 Task: Create a due date automation trigger when advanced on, on the monday of the week before a card is due add fields with custom field "Resume" cleared at 11:00 AM.
Action: Mouse moved to (828, 66)
Screenshot: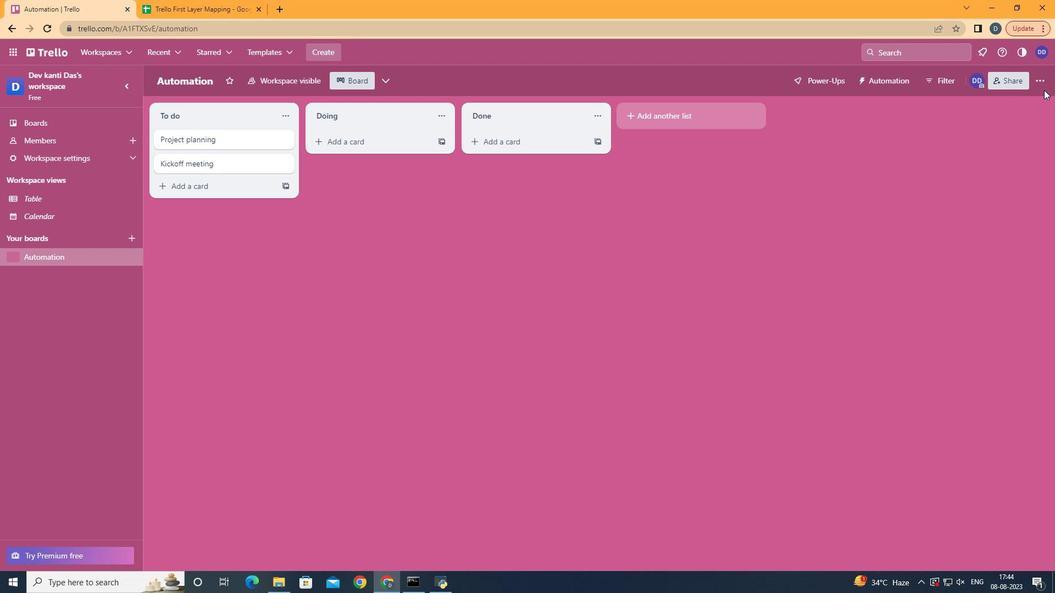 
Action: Mouse pressed left at (828, 66)
Screenshot: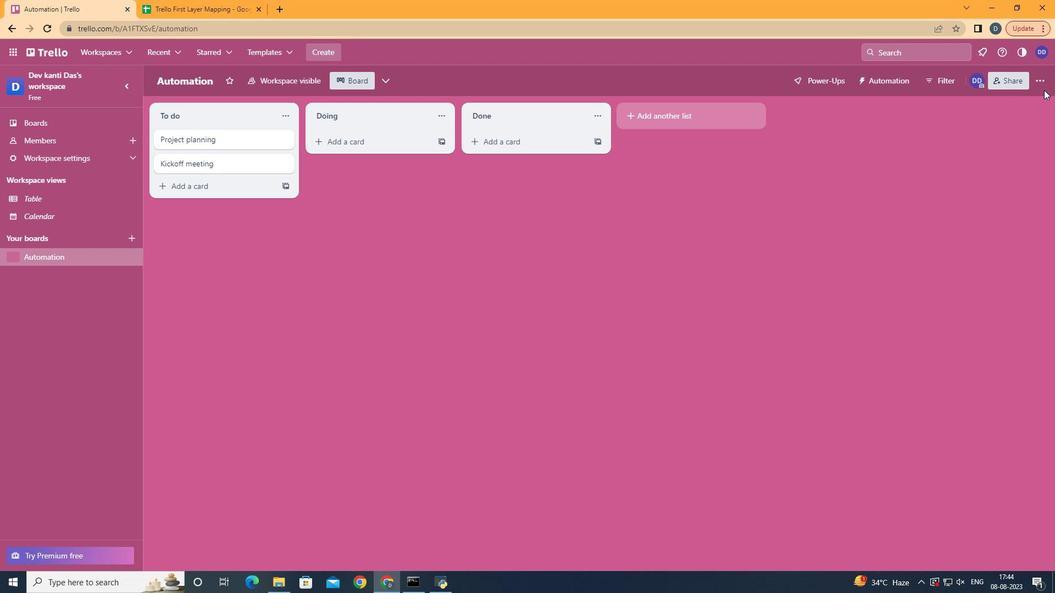 
Action: Mouse moved to (828, 56)
Screenshot: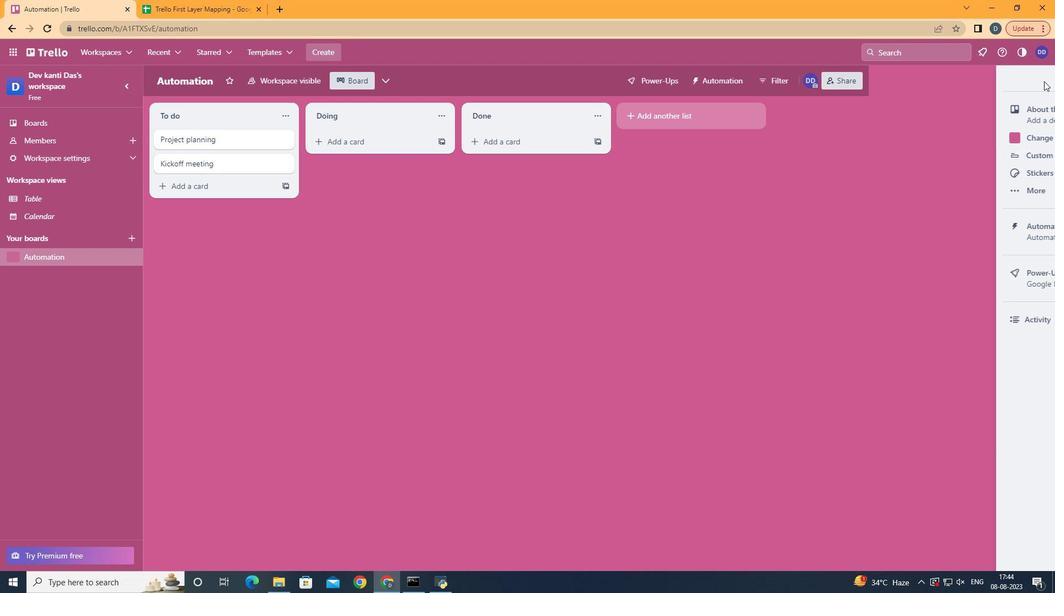 
Action: Mouse pressed left at (828, 56)
Screenshot: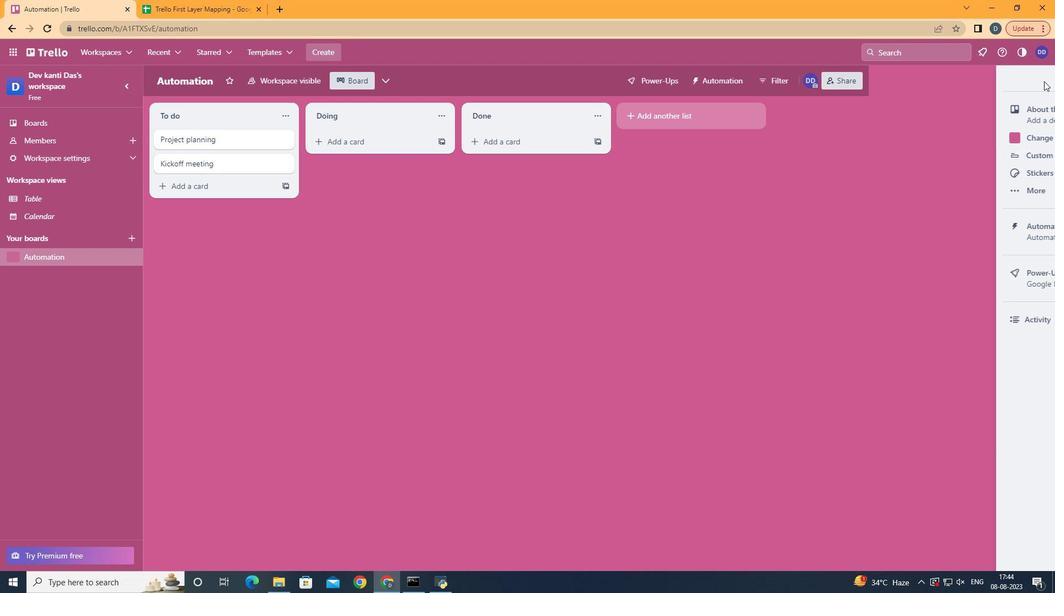 
Action: Mouse moved to (789, 235)
Screenshot: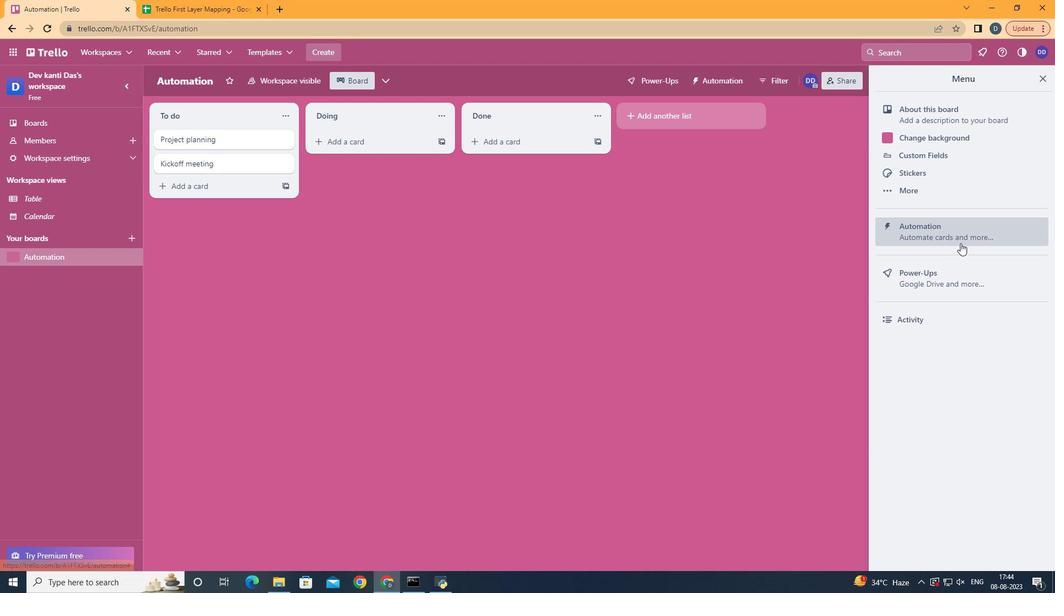 
Action: Mouse pressed left at (789, 235)
Screenshot: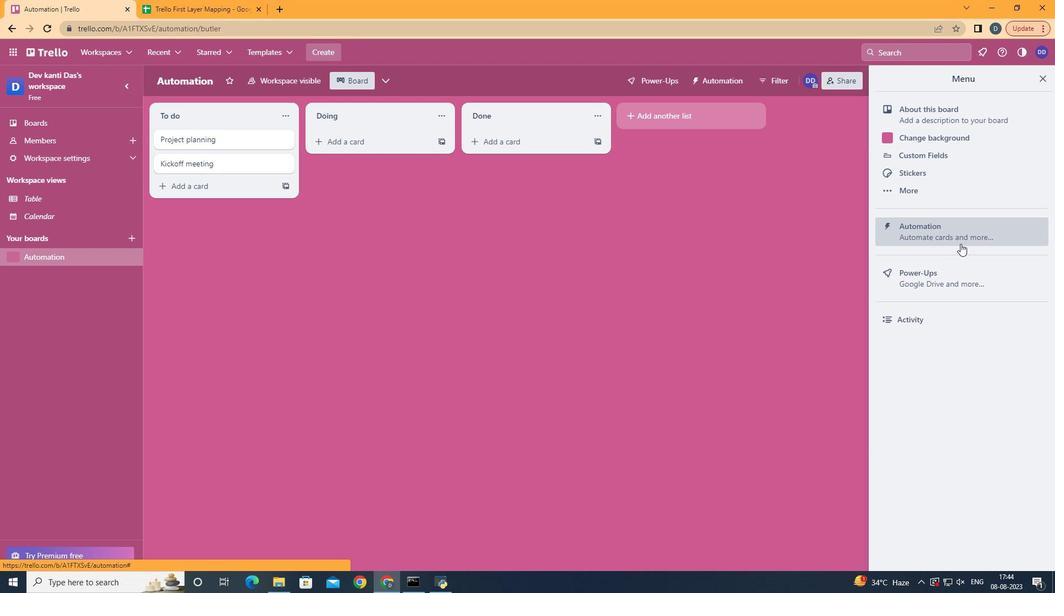 
Action: Mouse moved to (447, 214)
Screenshot: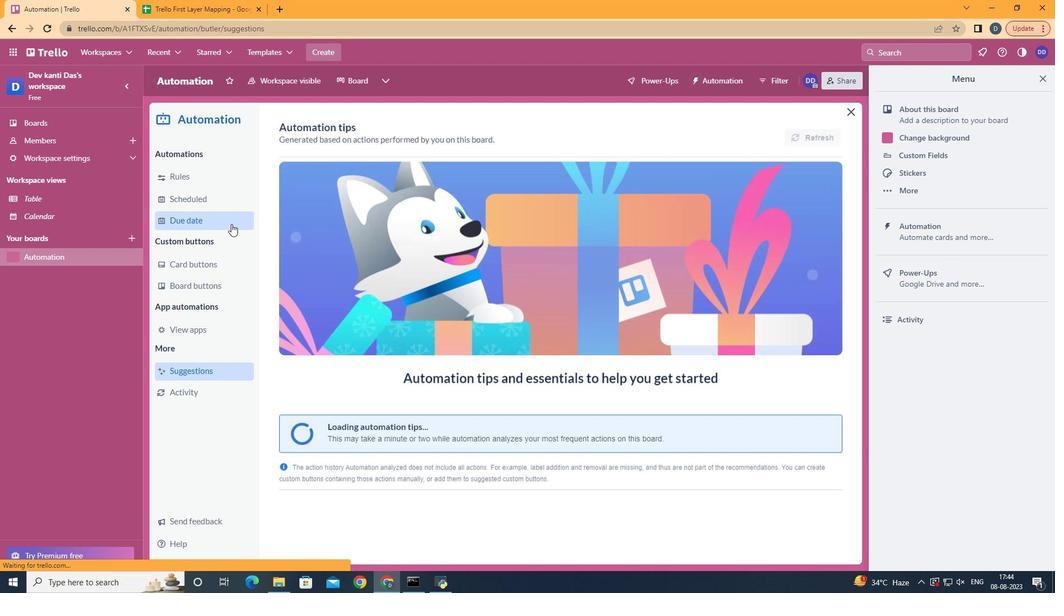 
Action: Mouse pressed left at (447, 214)
Screenshot: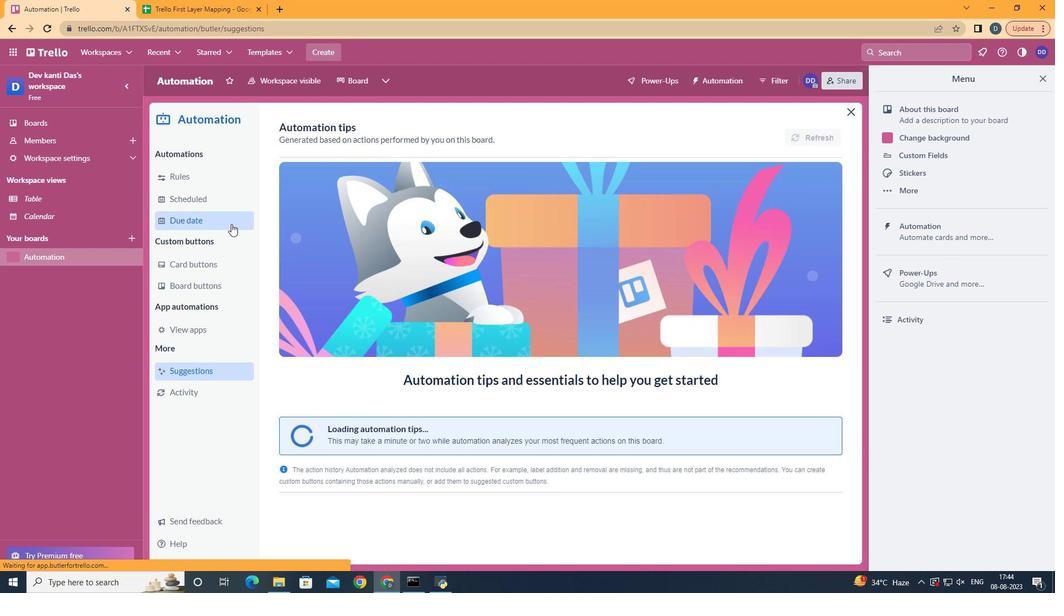 
Action: Mouse moved to (702, 113)
Screenshot: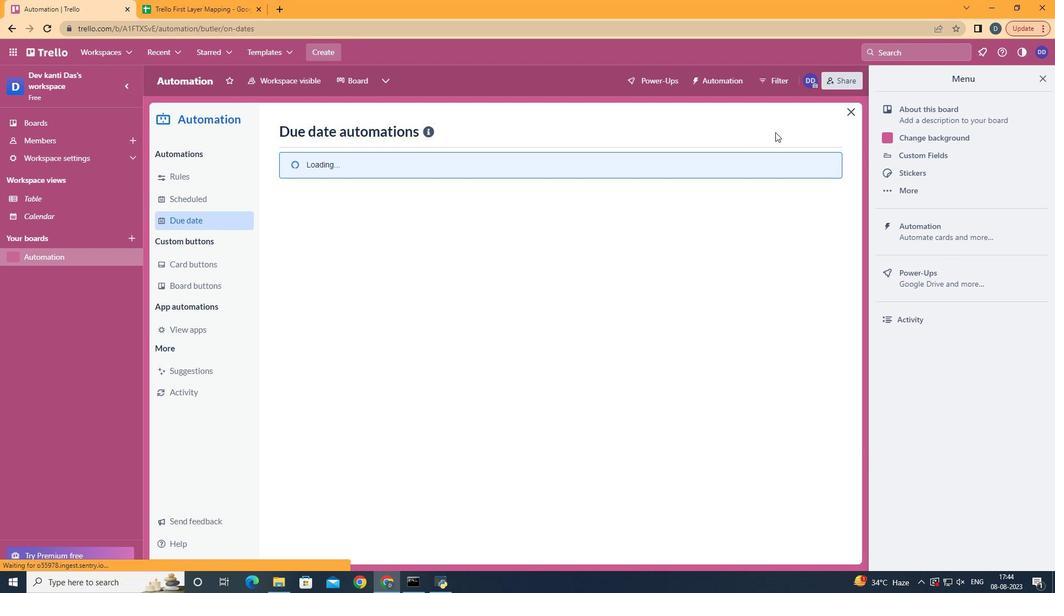 
Action: Mouse pressed left at (702, 113)
Screenshot: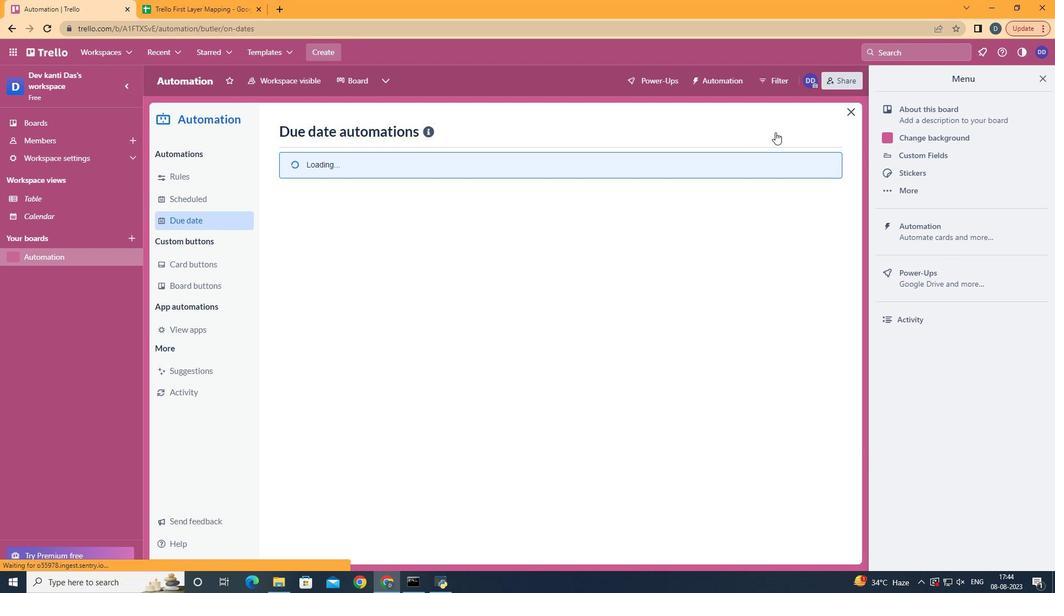 
Action: Mouse pressed left at (702, 113)
Screenshot: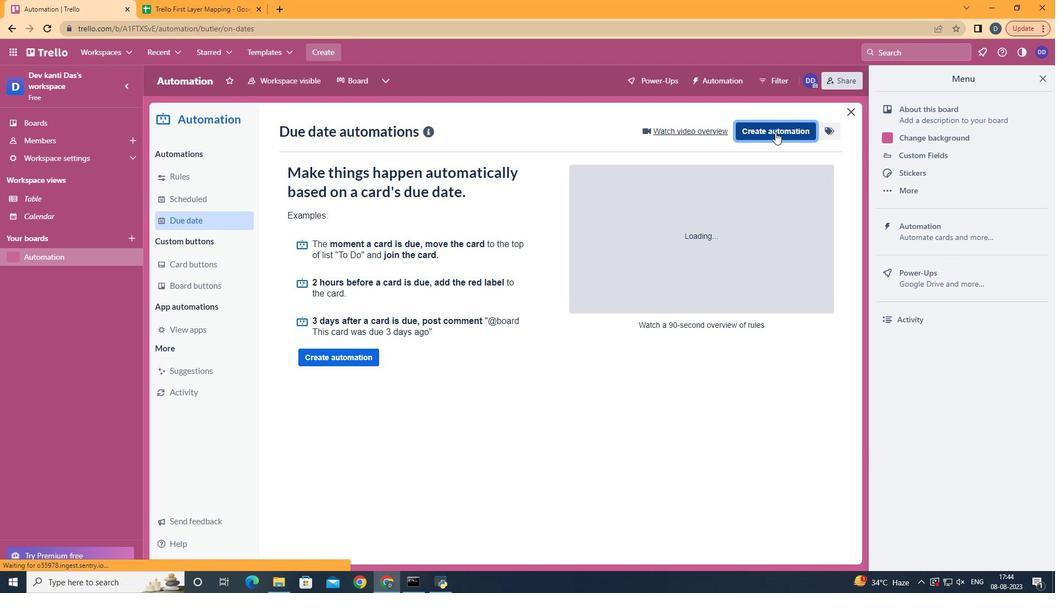 
Action: Mouse moved to (691, 109)
Screenshot: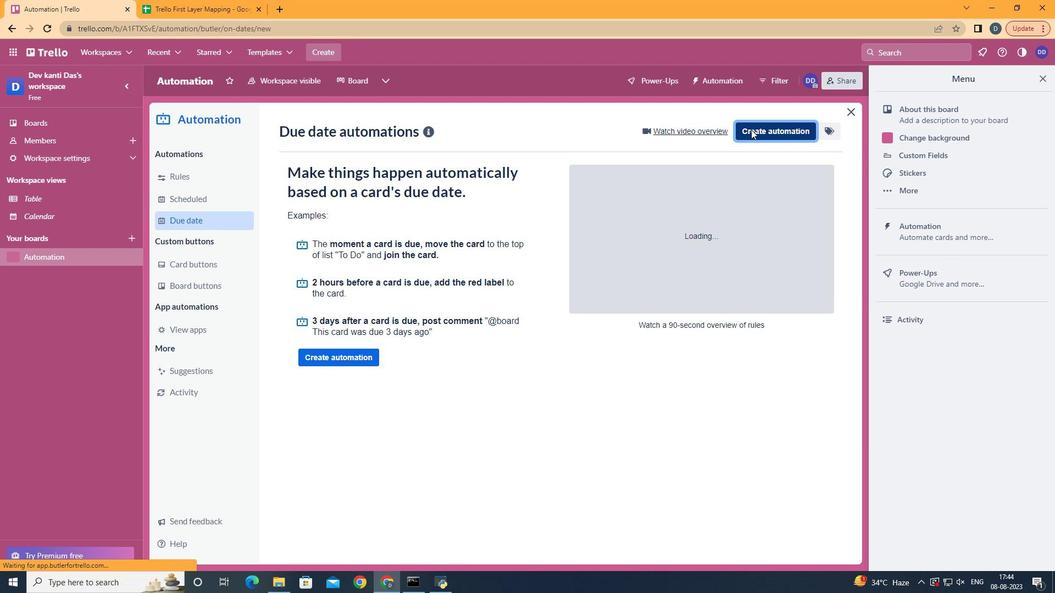 
Action: Mouse pressed left at (691, 109)
Screenshot: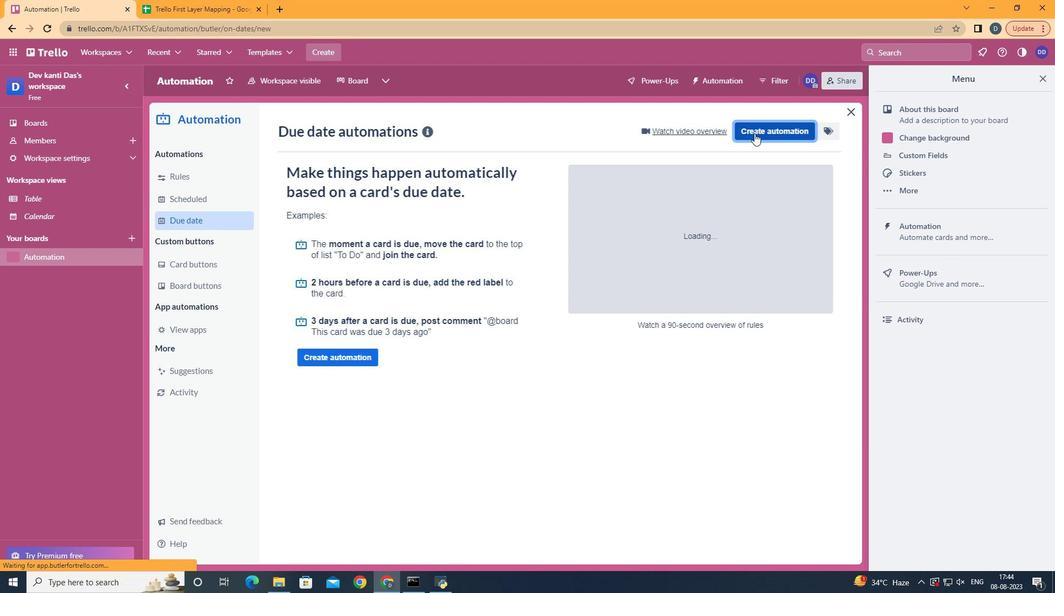 
Action: Mouse moved to (616, 226)
Screenshot: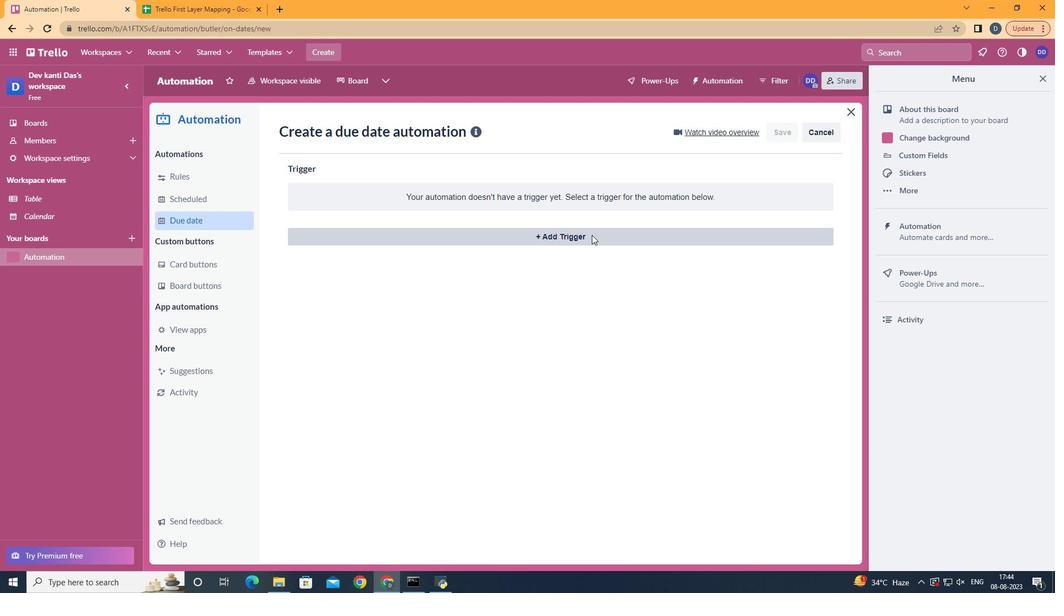 
Action: Mouse pressed left at (616, 226)
Screenshot: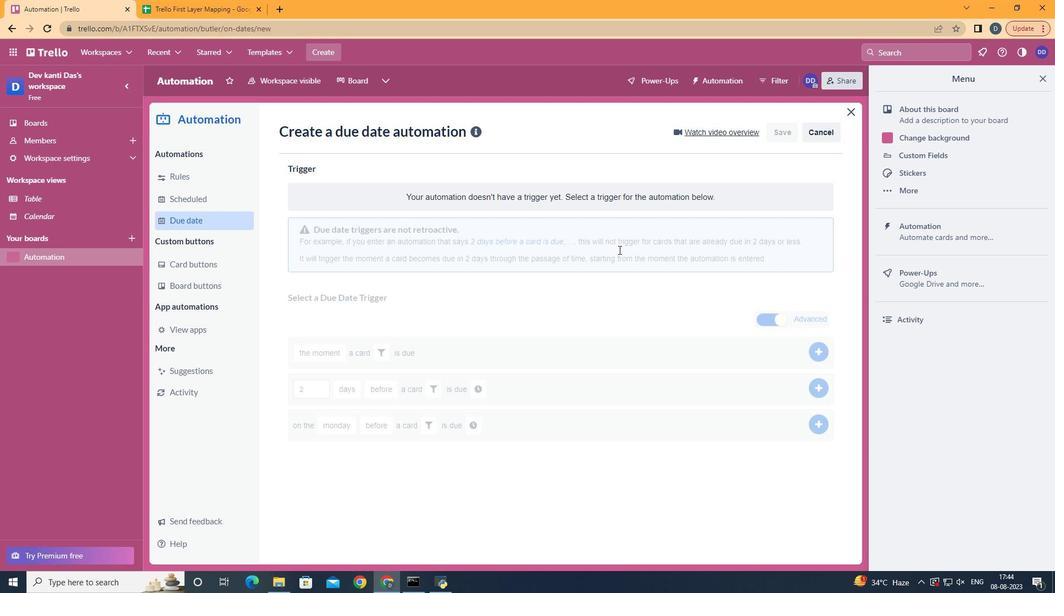 
Action: Mouse moved to (524, 544)
Screenshot: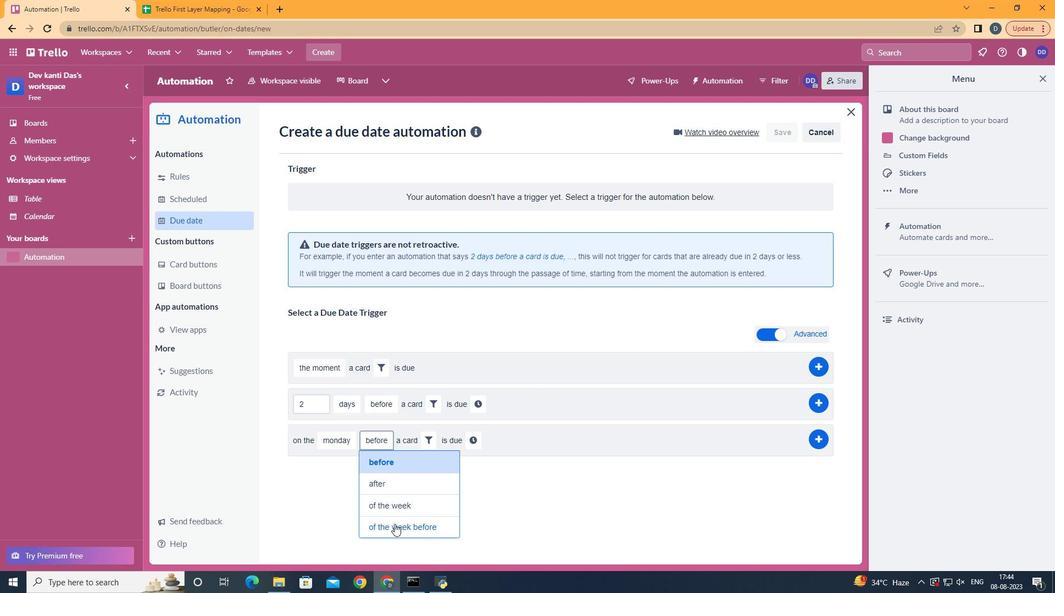 
Action: Mouse pressed left at (524, 544)
Screenshot: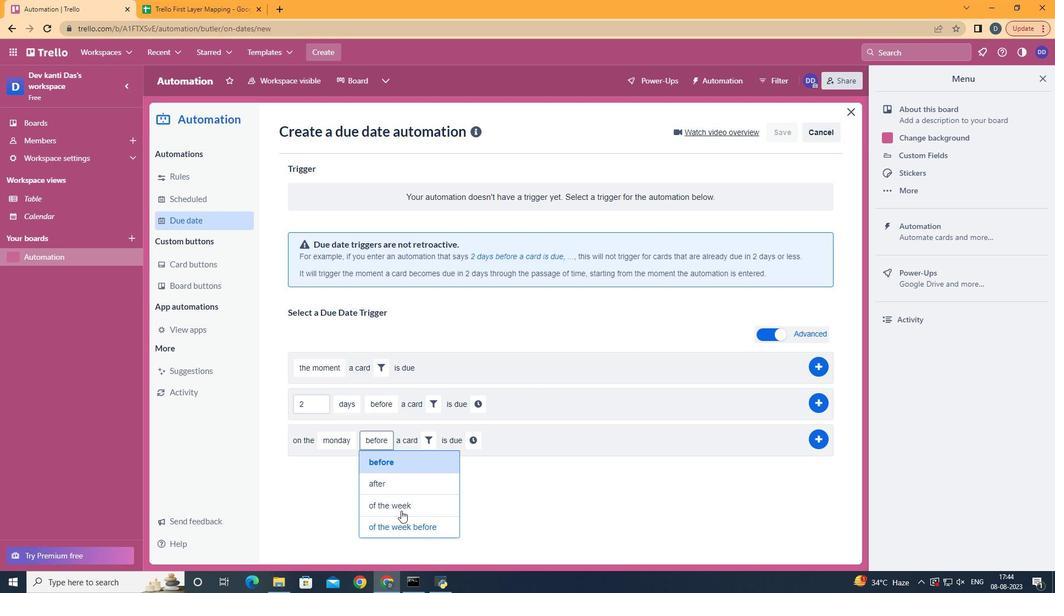 
Action: Mouse moved to (558, 459)
Screenshot: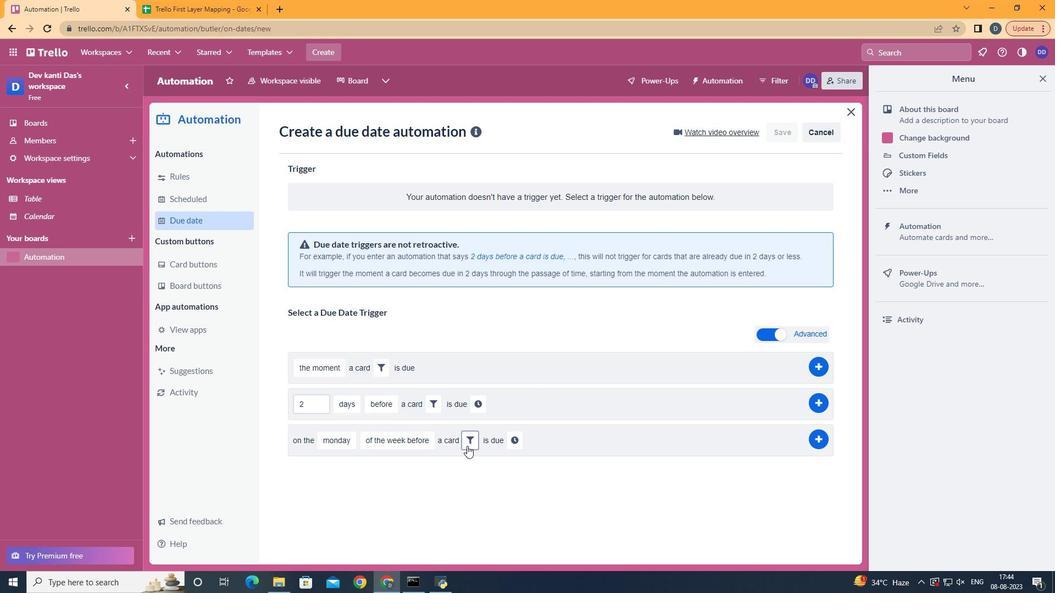 
Action: Mouse pressed left at (558, 459)
Screenshot: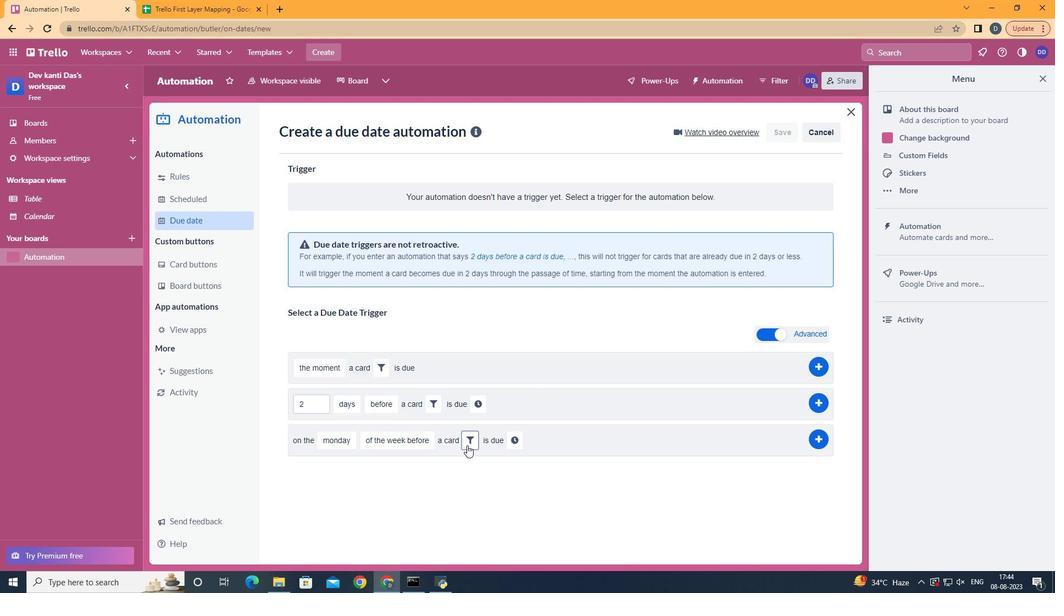 
Action: Mouse moved to (643, 499)
Screenshot: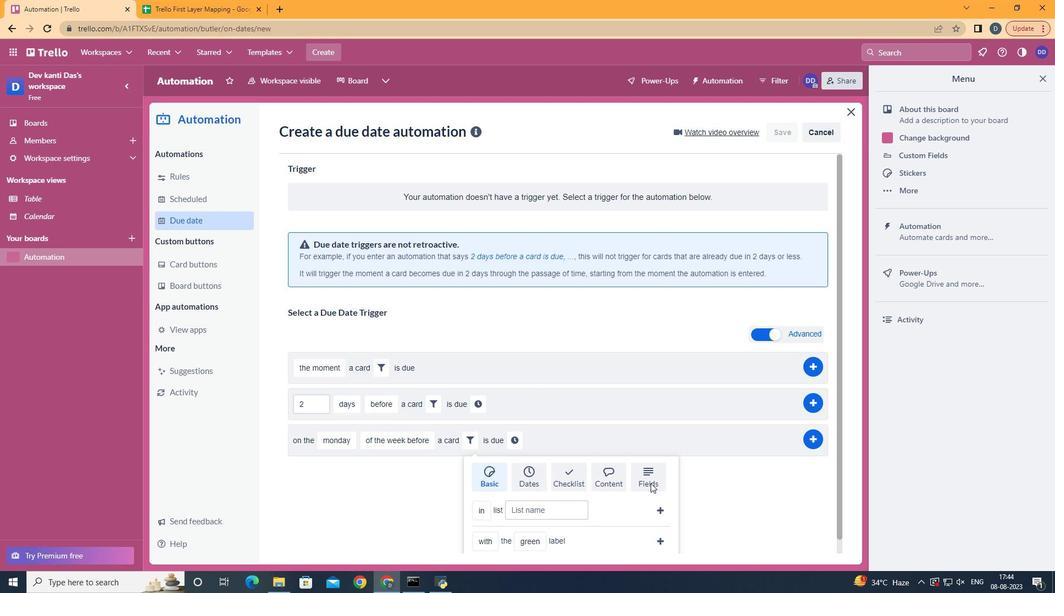 
Action: Mouse pressed left at (643, 499)
Screenshot: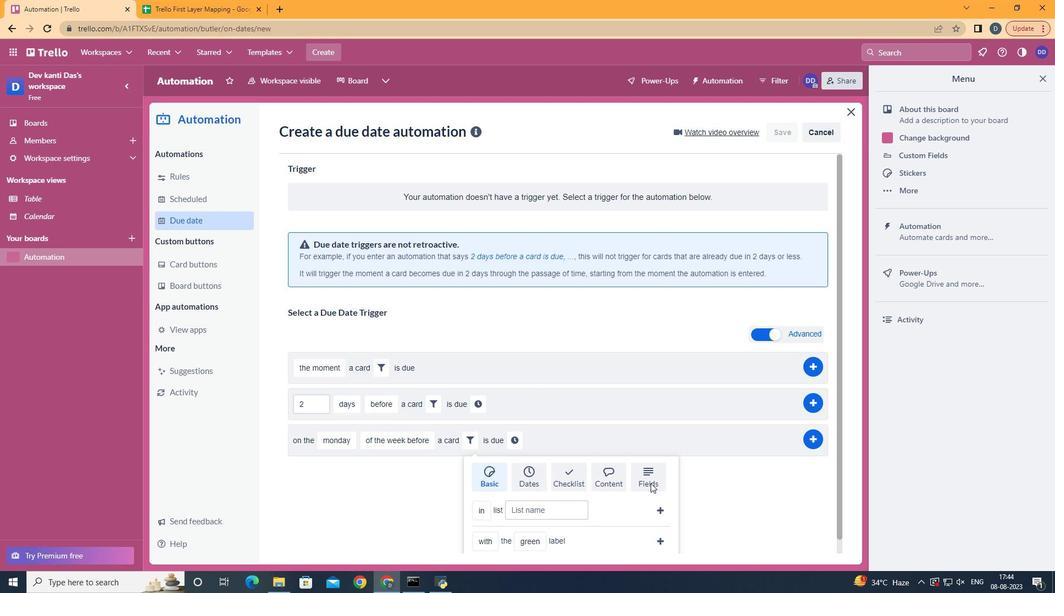 
Action: Mouse moved to (644, 499)
Screenshot: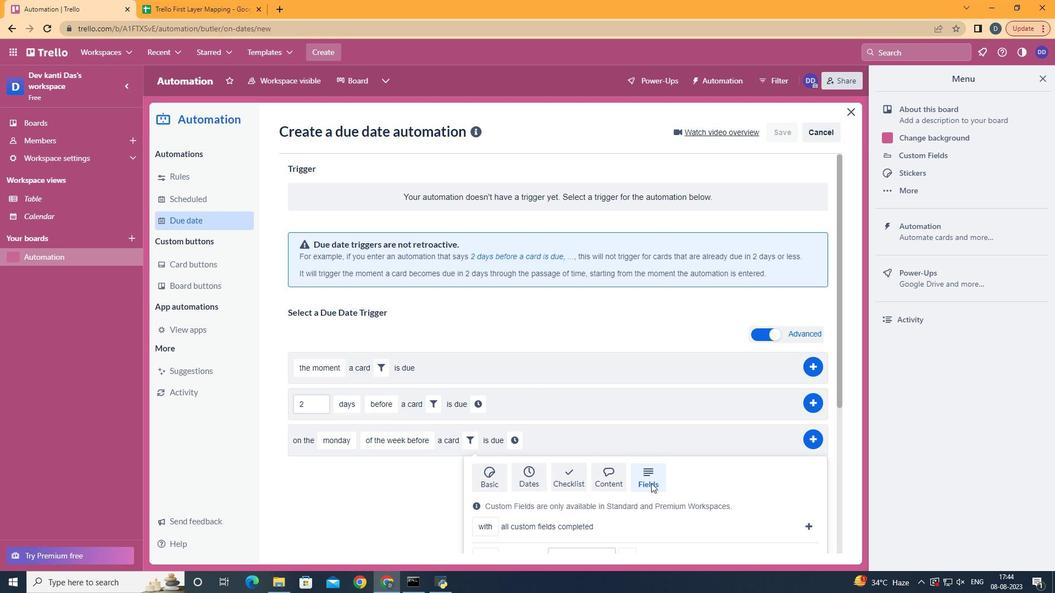 
Action: Mouse scrolled (644, 499) with delta (0, 0)
Screenshot: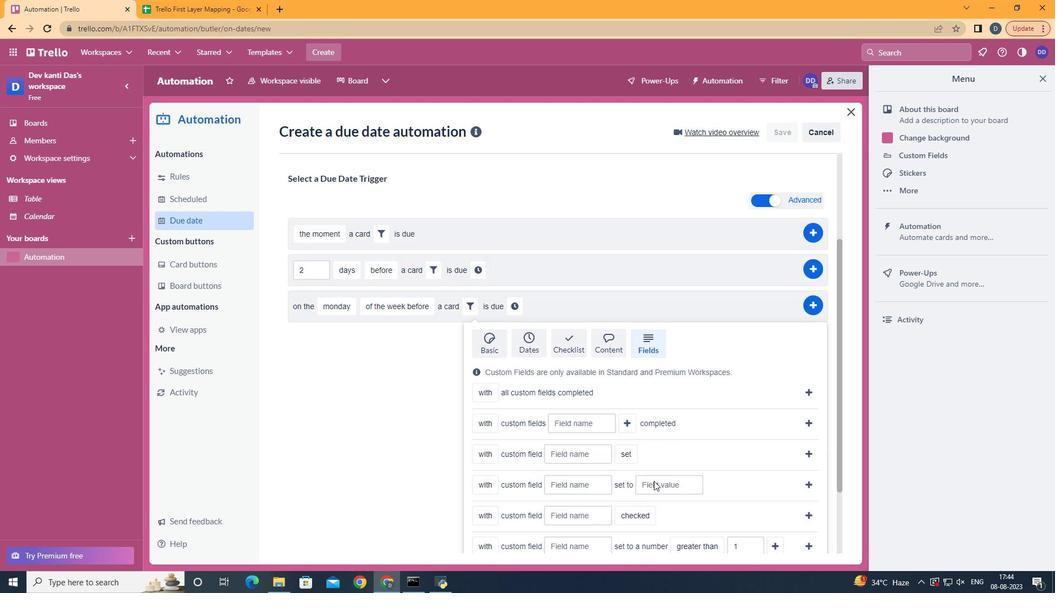 
Action: Mouse scrolled (644, 499) with delta (0, 0)
Screenshot: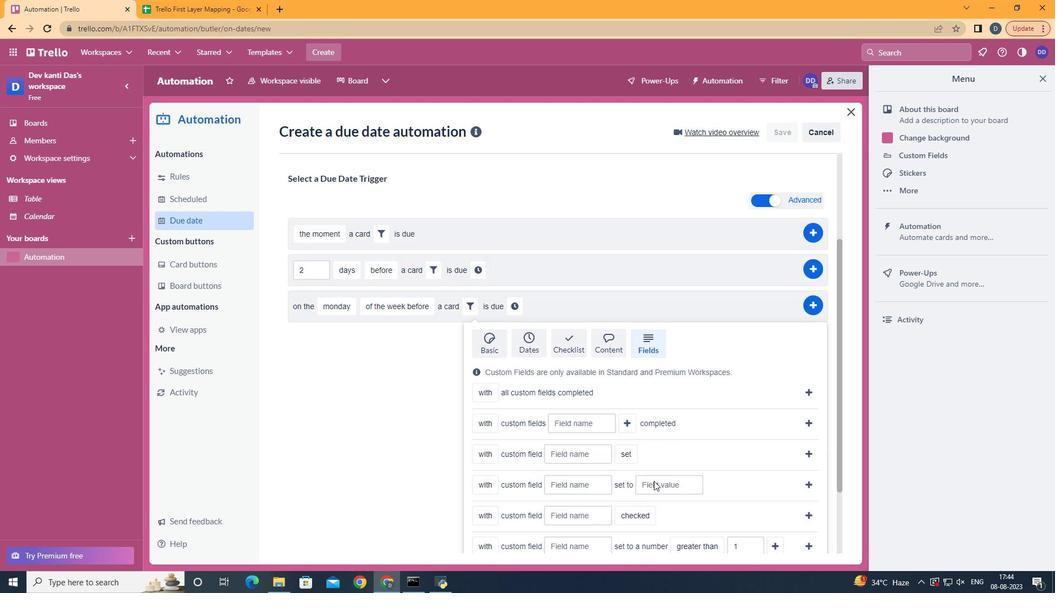 
Action: Mouse scrolled (644, 499) with delta (0, 0)
Screenshot: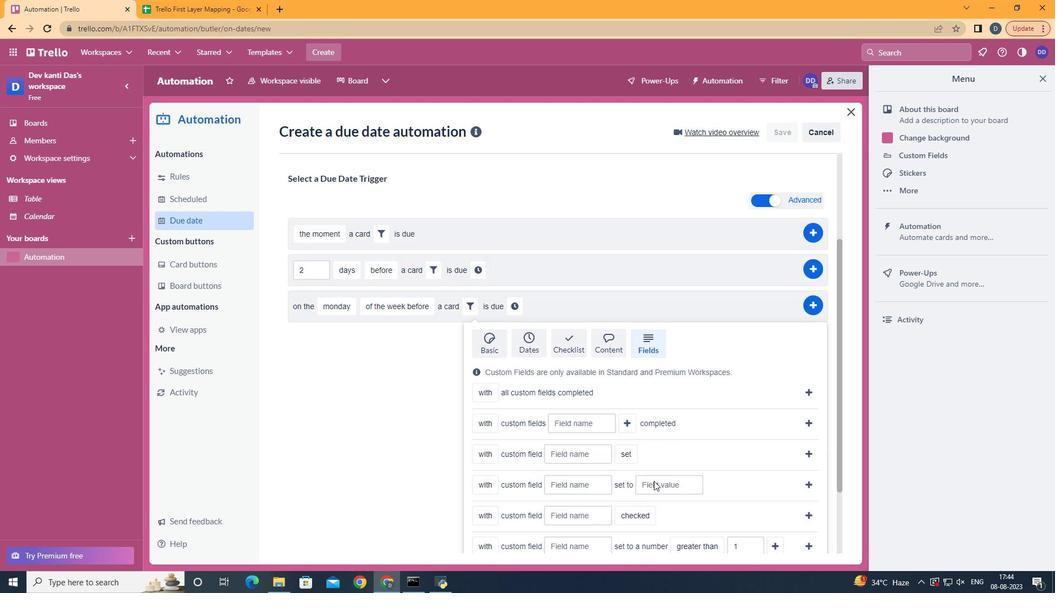 
Action: Mouse scrolled (644, 499) with delta (0, 0)
Screenshot: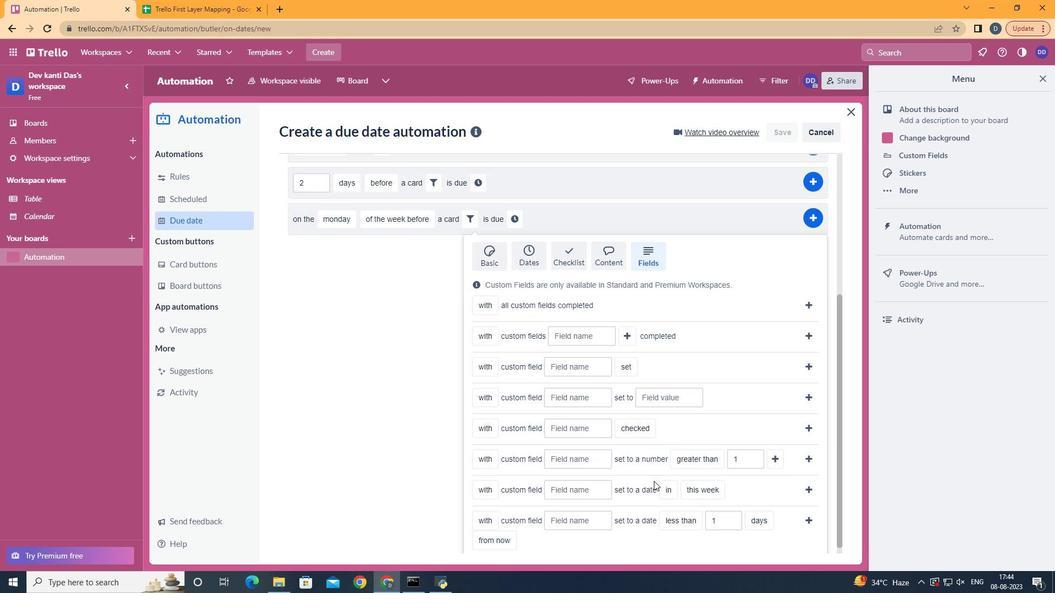 
Action: Mouse scrolled (644, 499) with delta (0, 0)
Screenshot: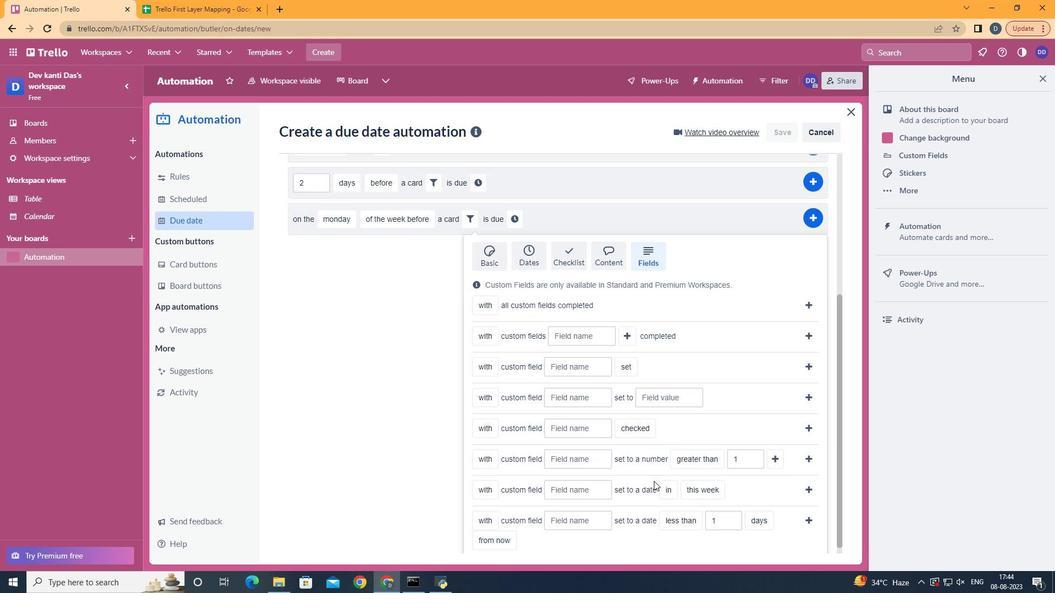 
Action: Mouse moved to (570, 382)
Screenshot: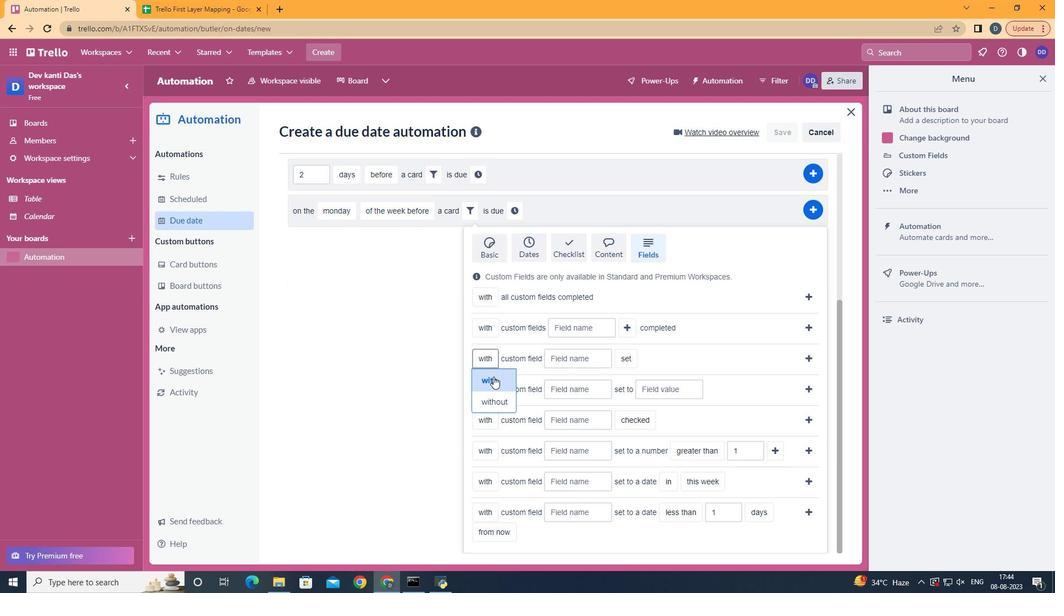 
Action: Mouse pressed left at (570, 382)
Screenshot: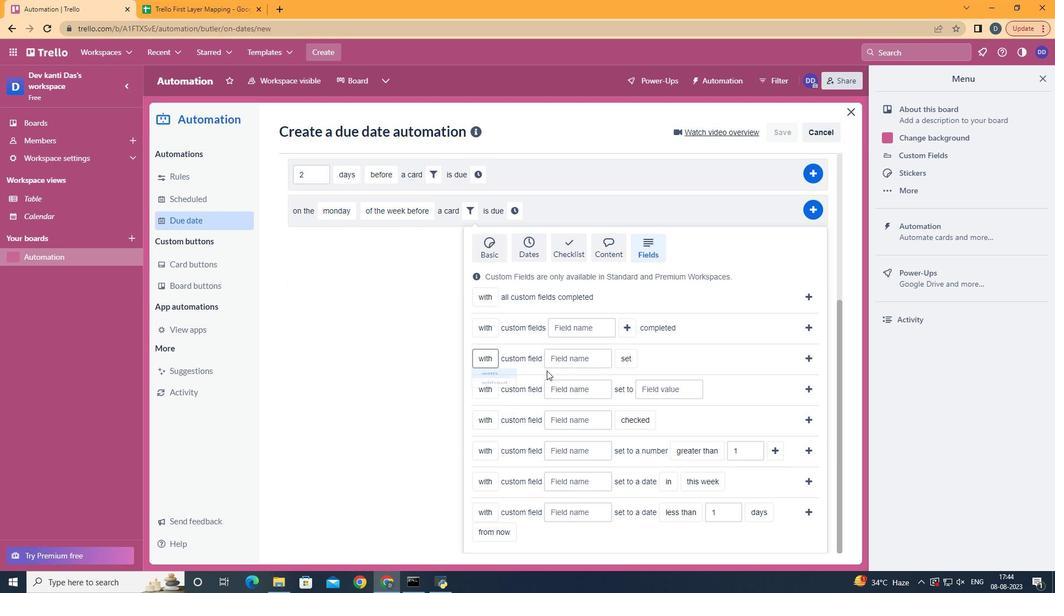 
Action: Mouse moved to (608, 367)
Screenshot: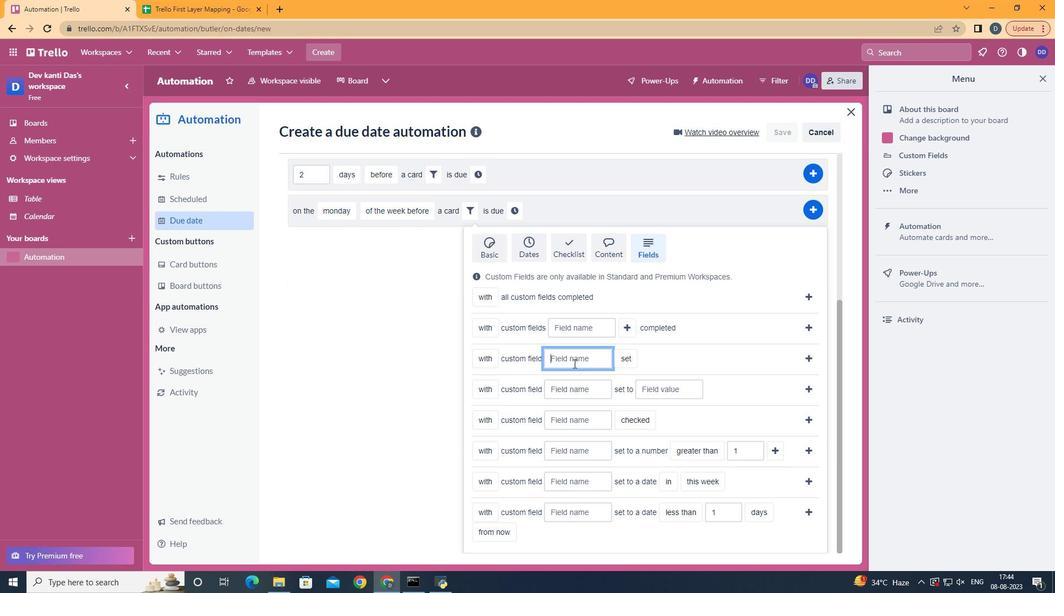 
Action: Mouse pressed left at (608, 367)
Screenshot: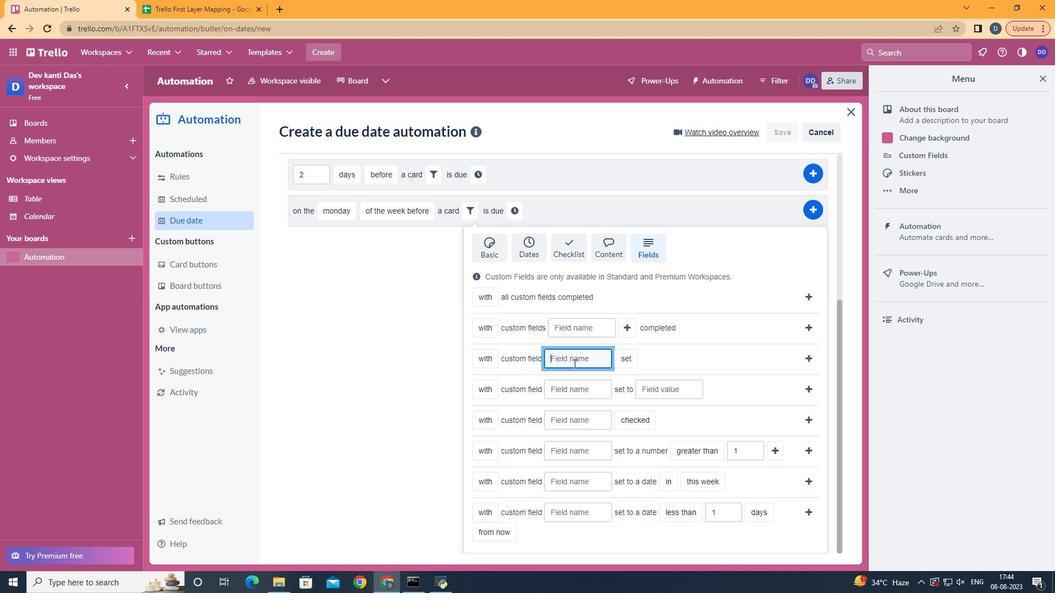 
Action: Mouse moved to (608, 367)
Screenshot: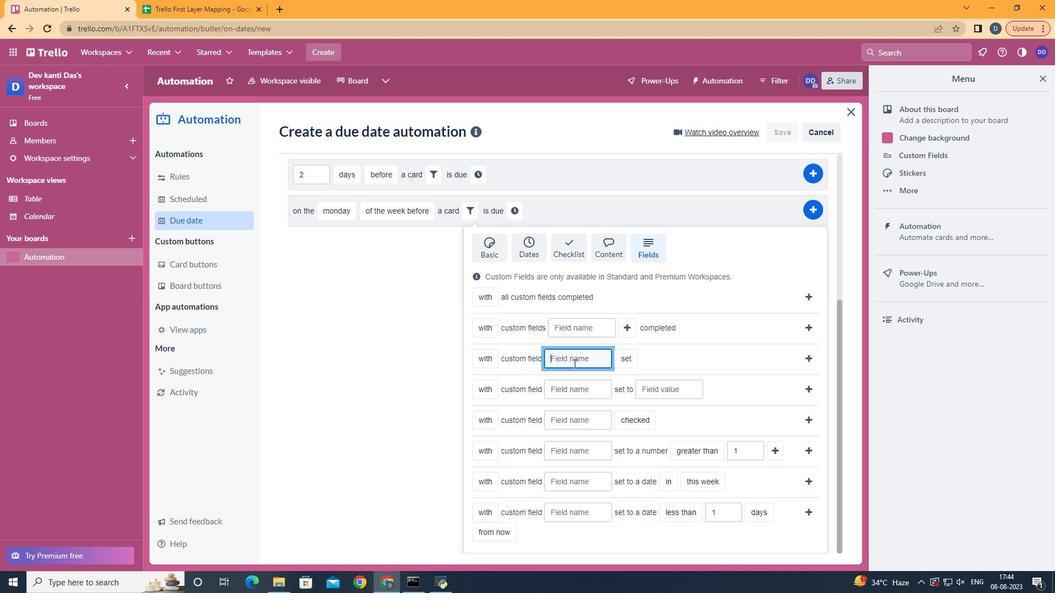 
Action: Key pressed <Key.shift><Key.shift><Key.shift><Key.shift><Key.shift><Key.shift>Resume
Screenshot: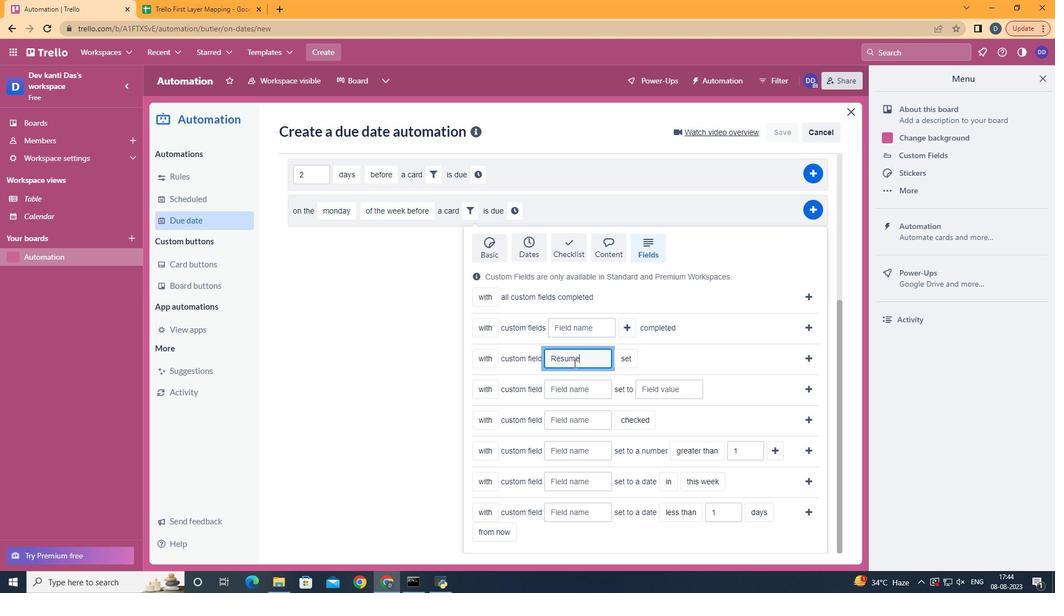 
Action: Mouse moved to (631, 408)
Screenshot: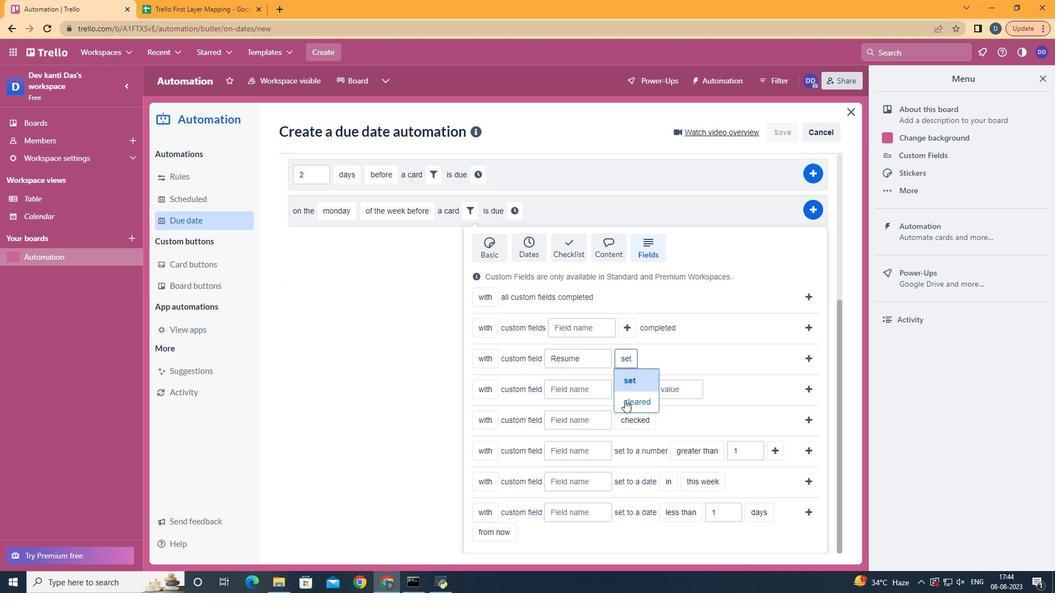 
Action: Mouse pressed left at (631, 408)
Screenshot: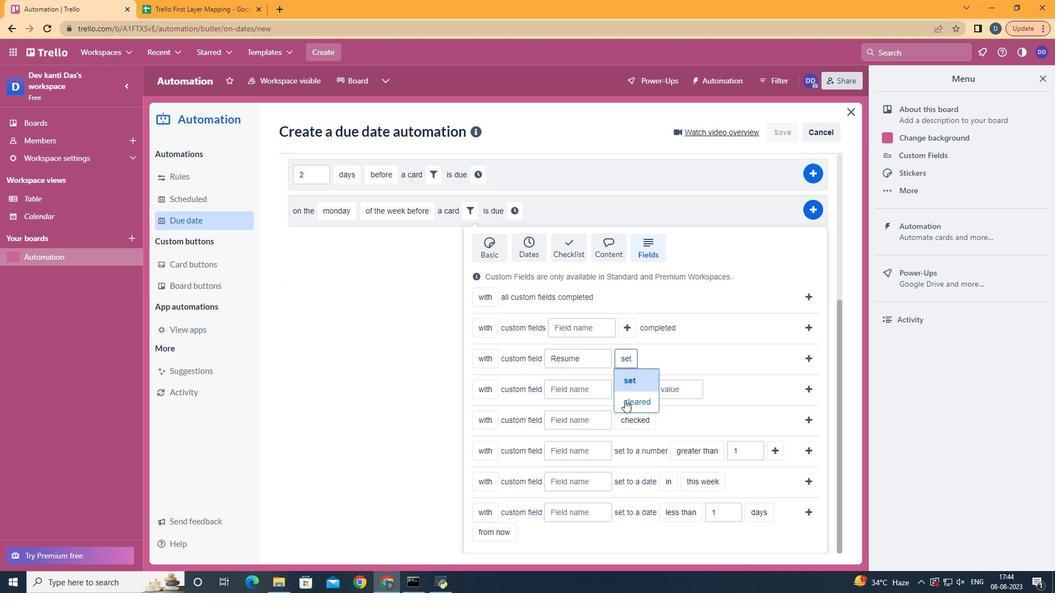 
Action: Mouse moved to (715, 358)
Screenshot: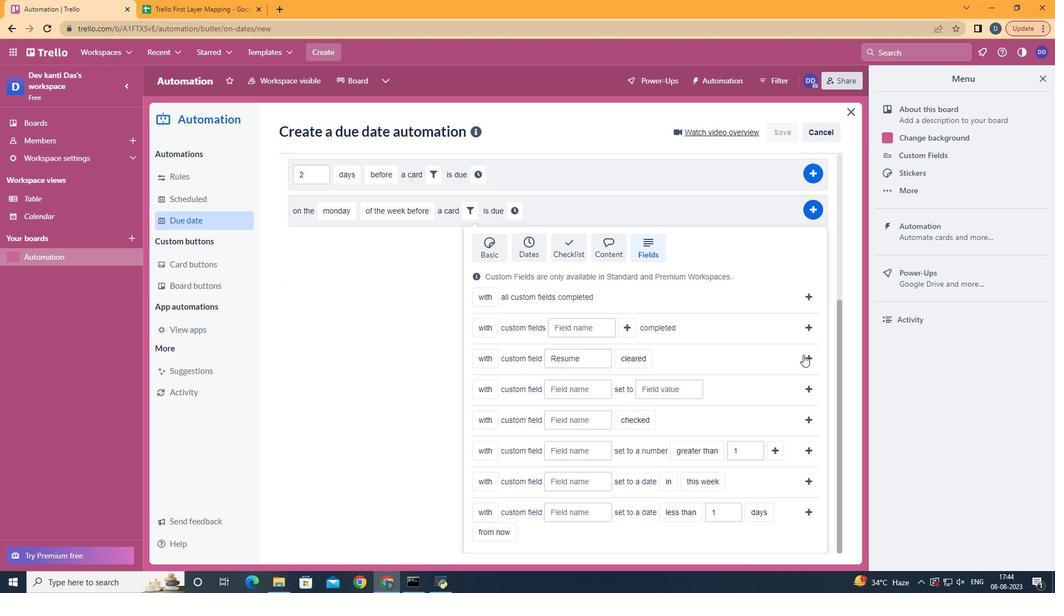 
Action: Mouse pressed left at (715, 358)
Screenshot: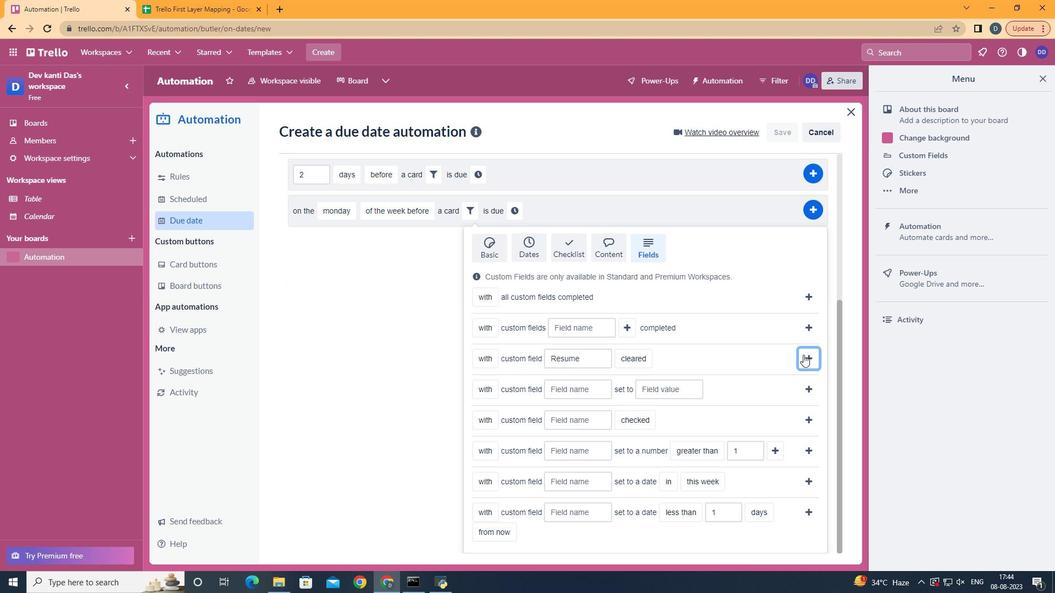 
Action: Mouse moved to (650, 454)
Screenshot: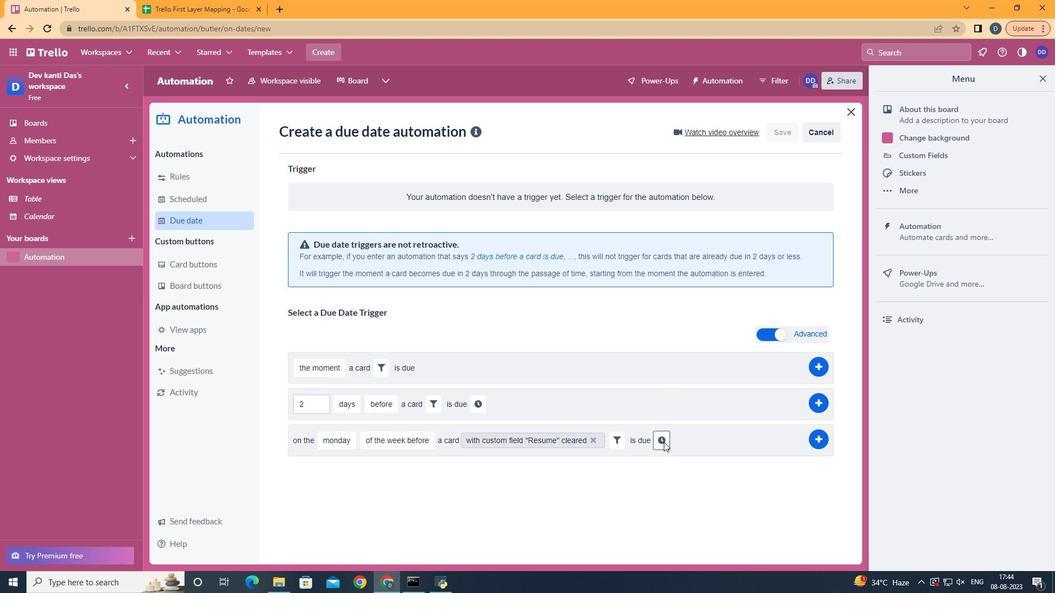 
Action: Mouse pressed left at (650, 454)
Screenshot: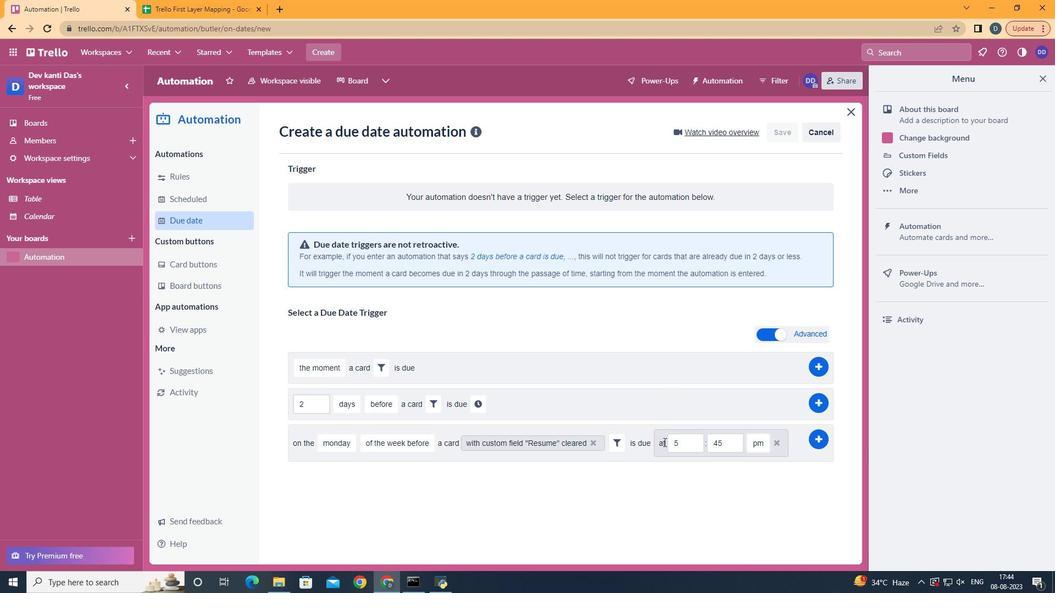 
Action: Mouse moved to (659, 461)
Screenshot: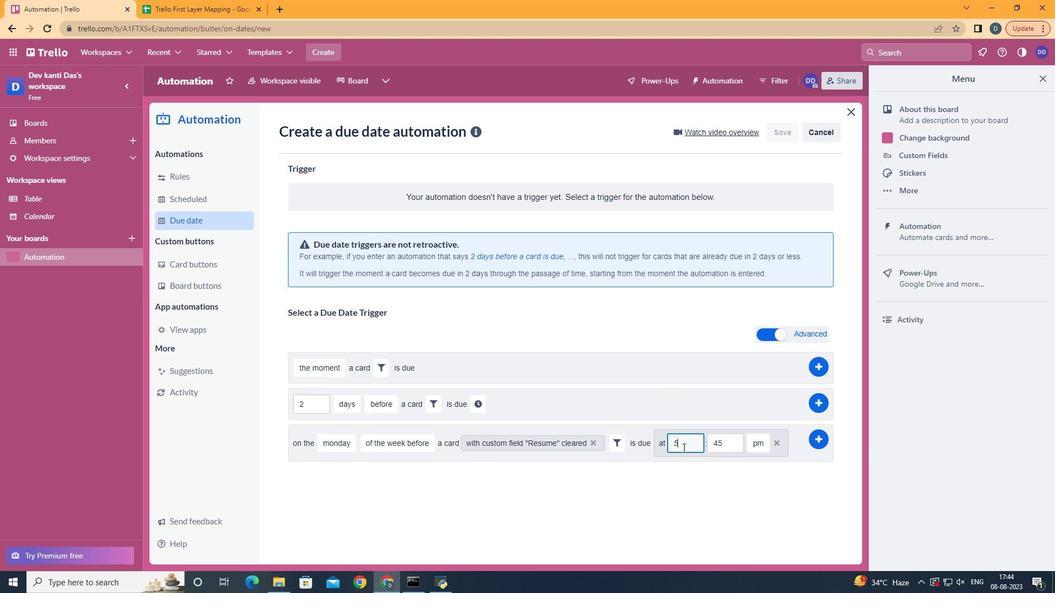
Action: Mouse pressed left at (659, 461)
Screenshot: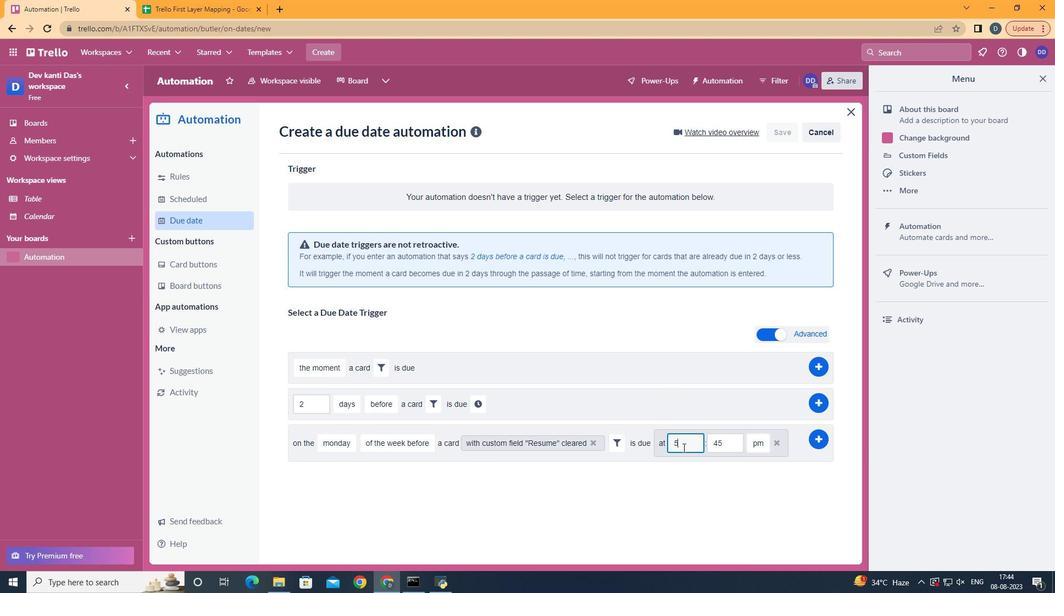 
Action: Mouse moved to (659, 460)
Screenshot: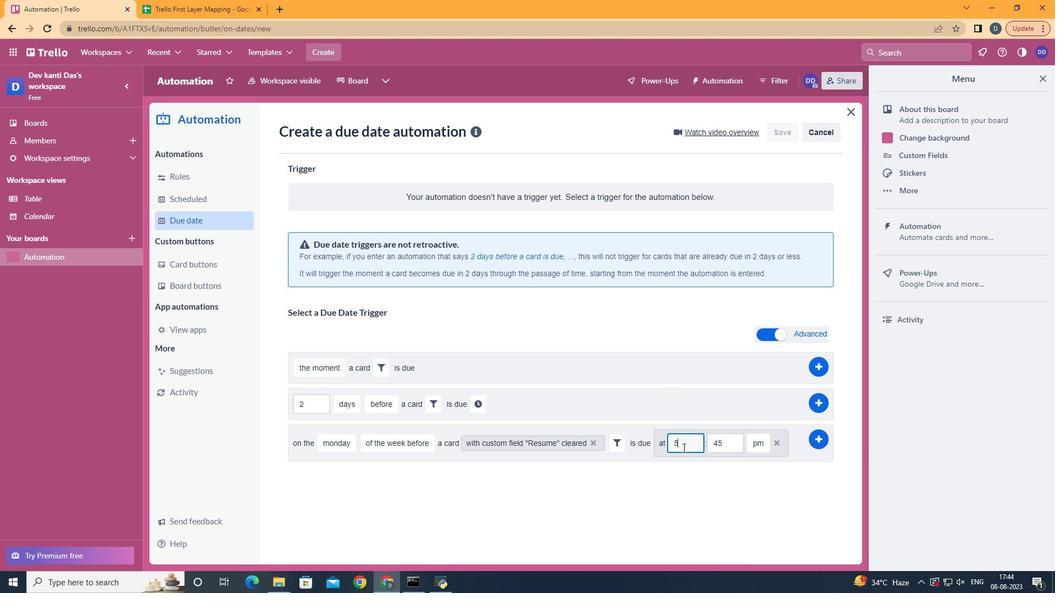 
Action: Key pressed <Key.backspace>11
Screenshot: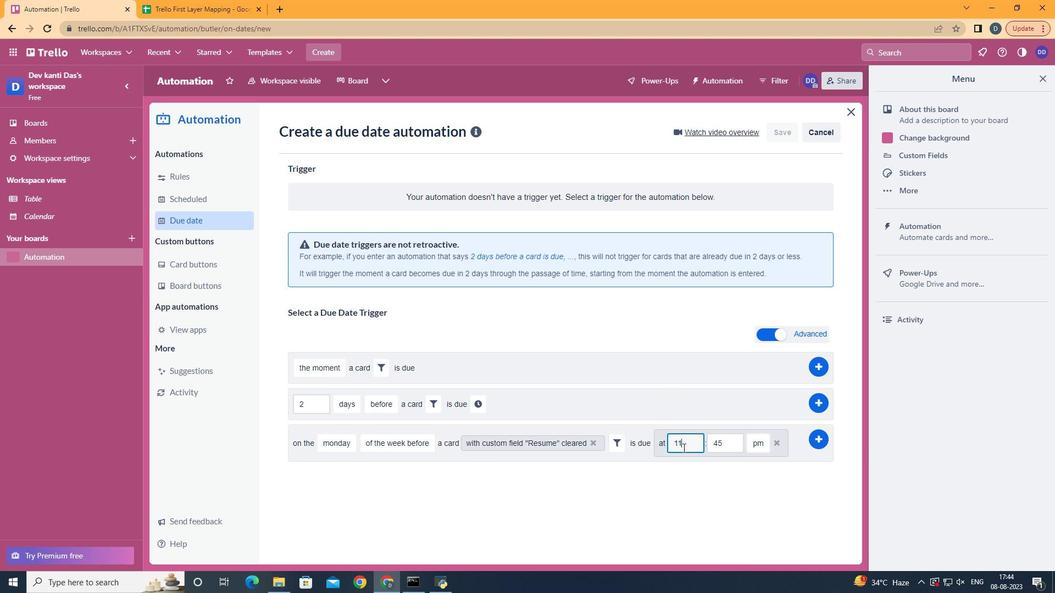 
Action: Mouse moved to (680, 461)
Screenshot: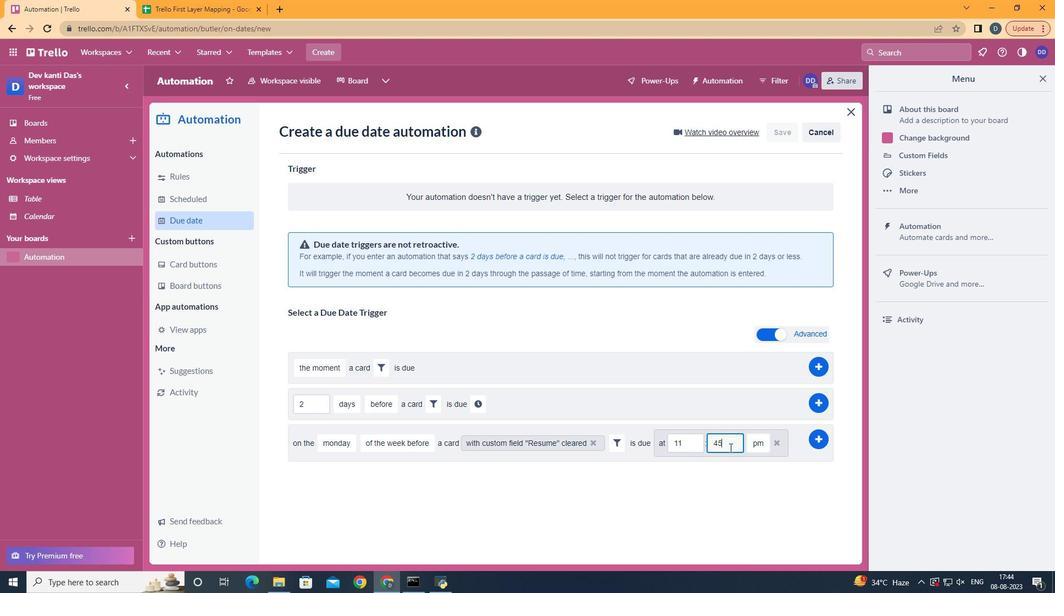 
Action: Mouse pressed left at (680, 461)
Screenshot: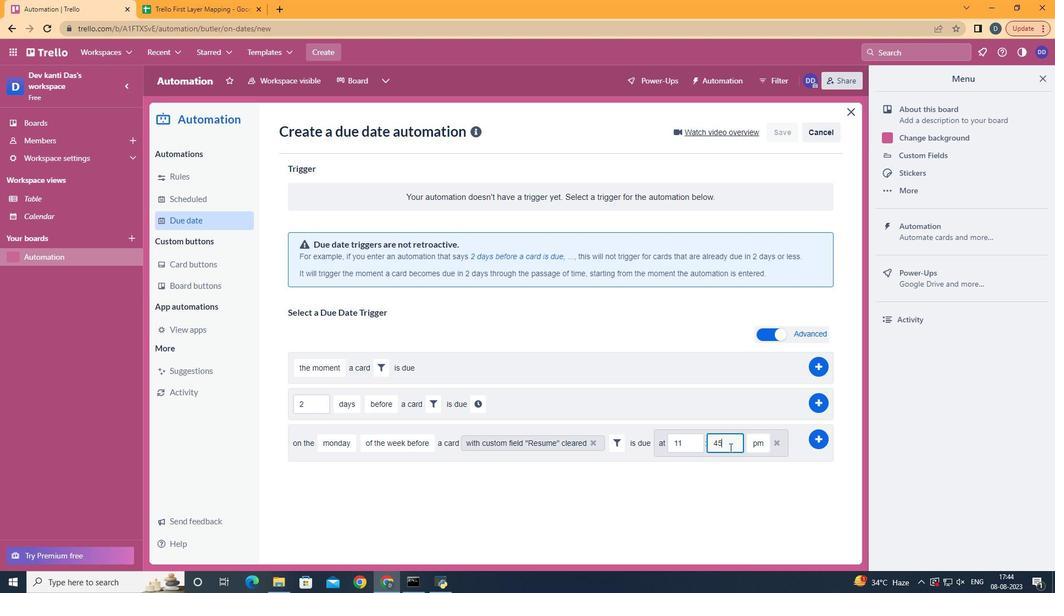 
Action: Mouse moved to (681, 460)
Screenshot: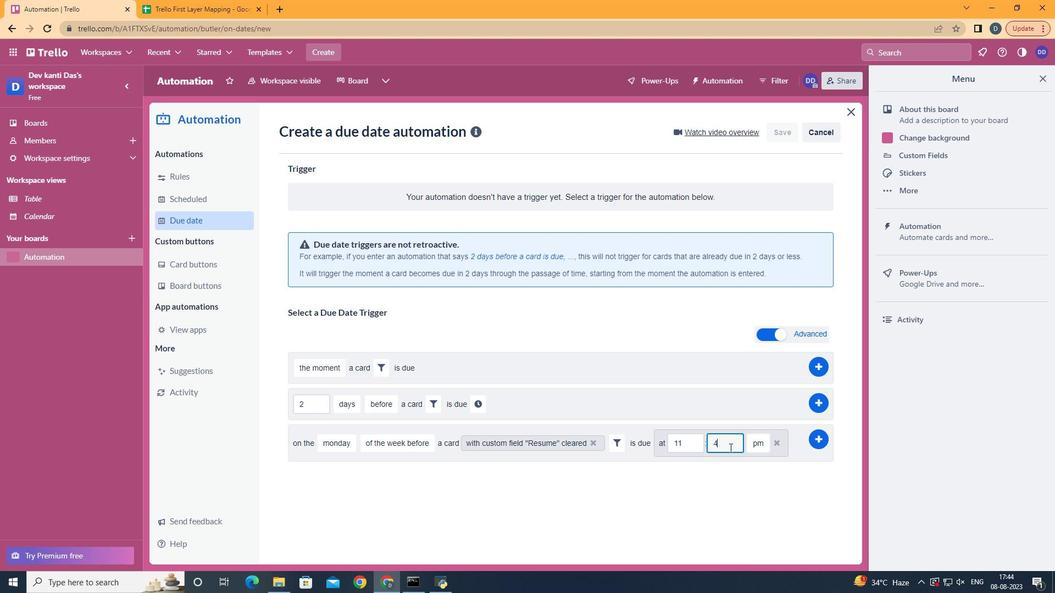 
Action: Key pressed <Key.backspace><Key.backspace>00
Screenshot: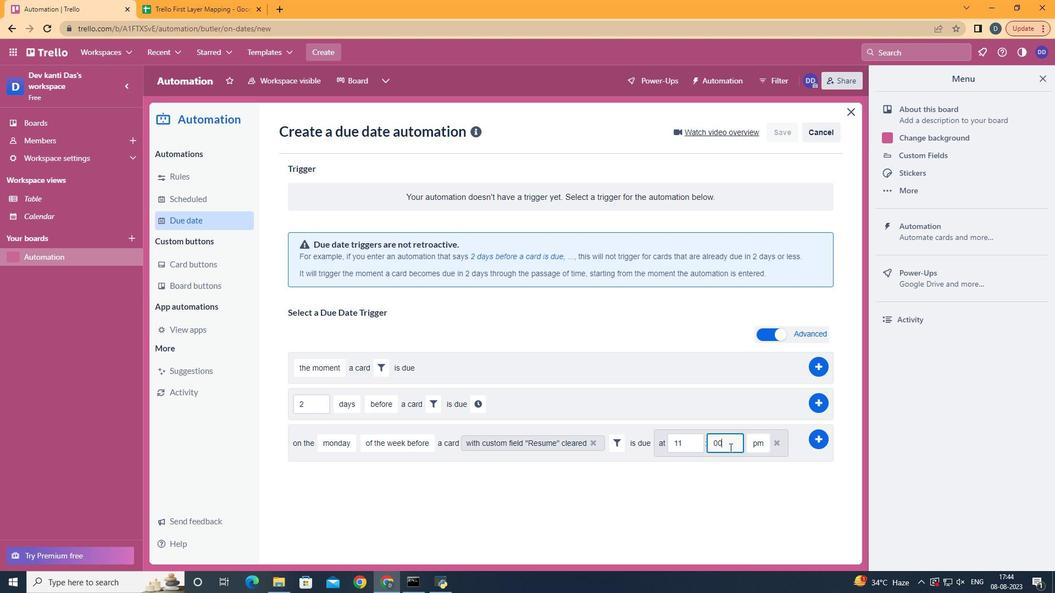 
Action: Mouse moved to (693, 481)
Screenshot: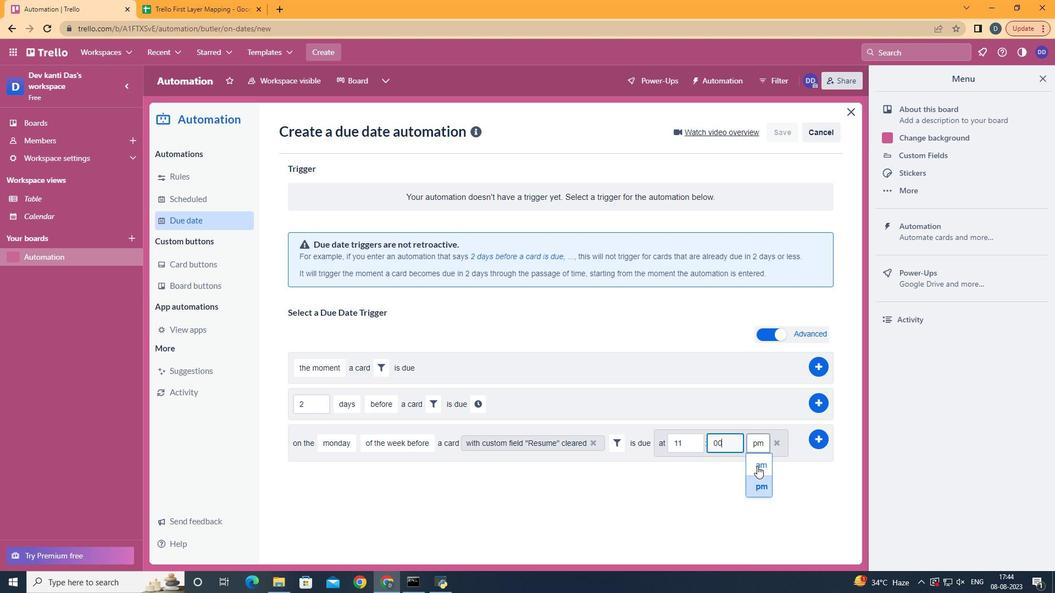 
Action: Mouse pressed left at (693, 481)
Screenshot: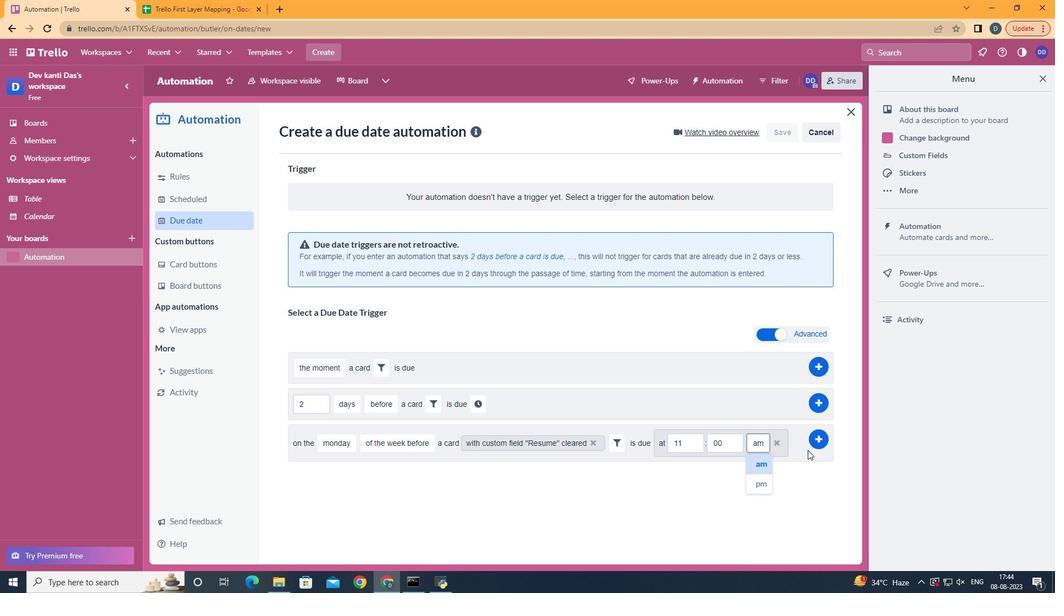
Action: Mouse moved to (725, 454)
Screenshot: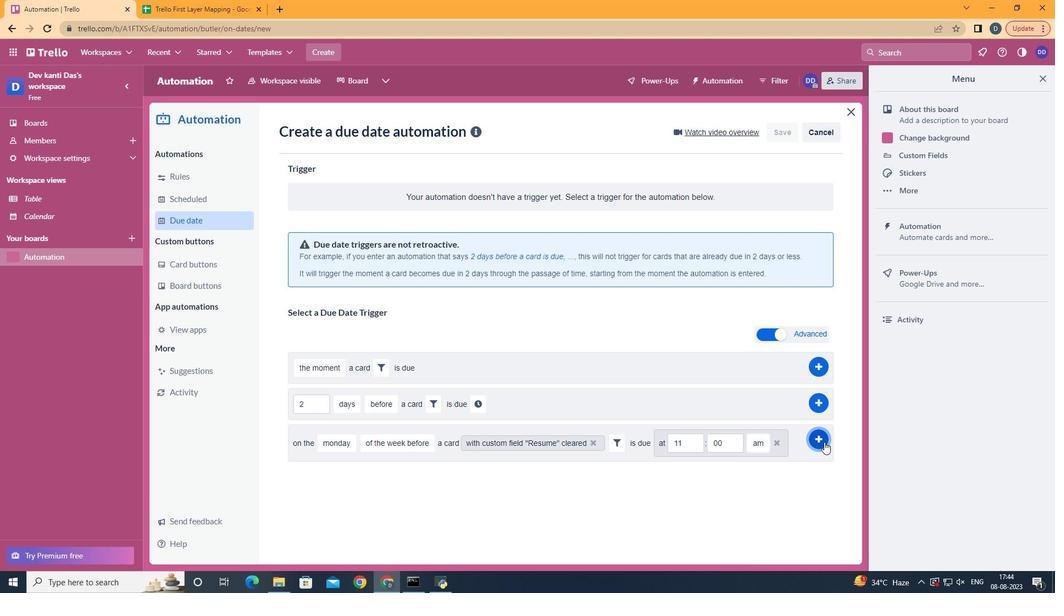
Action: Mouse pressed left at (725, 454)
Screenshot: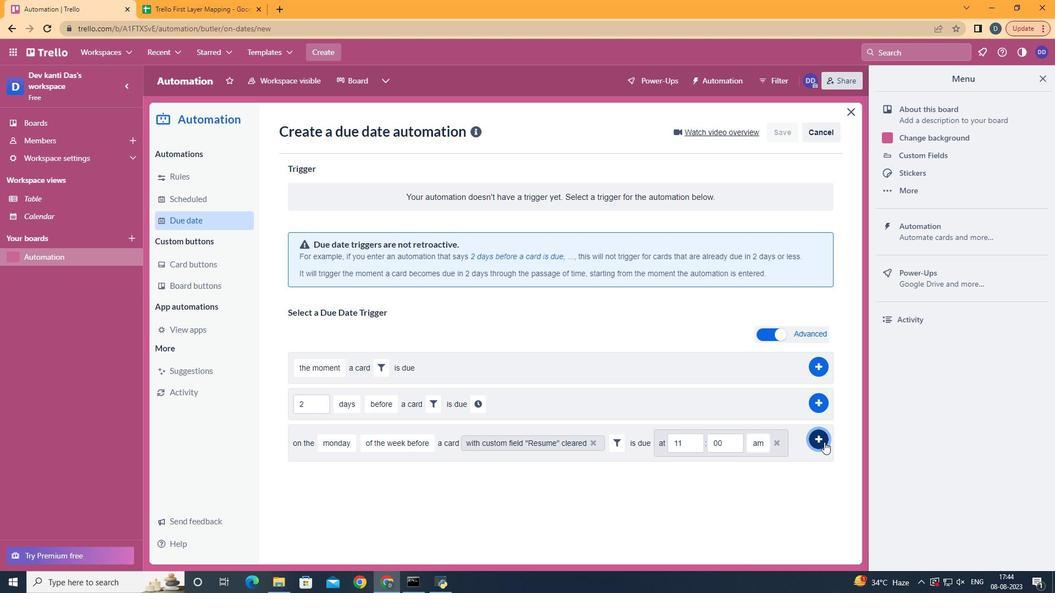 
Action: Mouse moved to (570, 190)
Screenshot: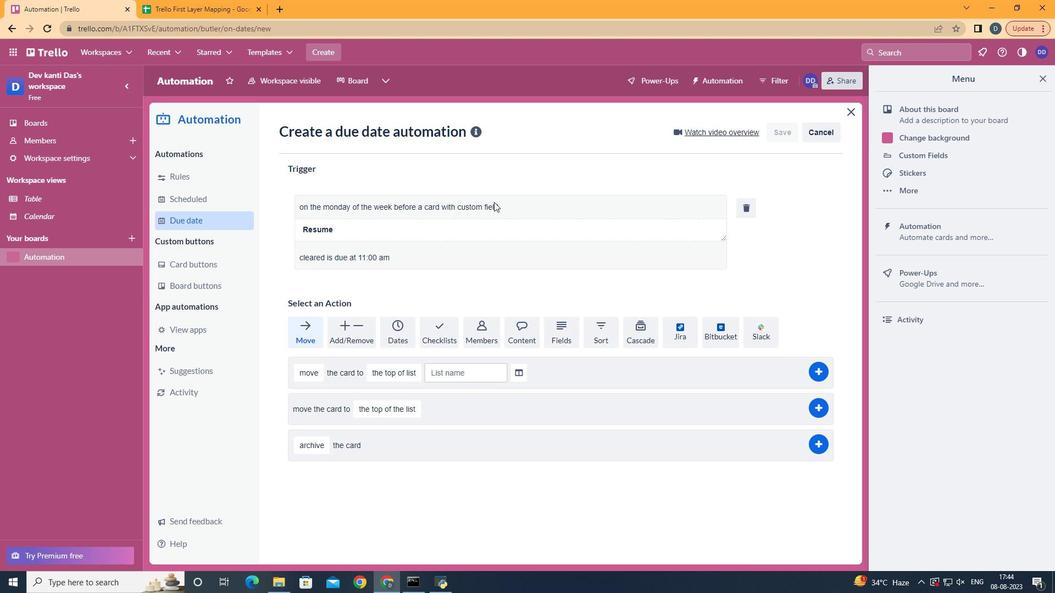
